 Task: Look for products that are on sale.
Action: Mouse moved to (32, 266)
Screenshot: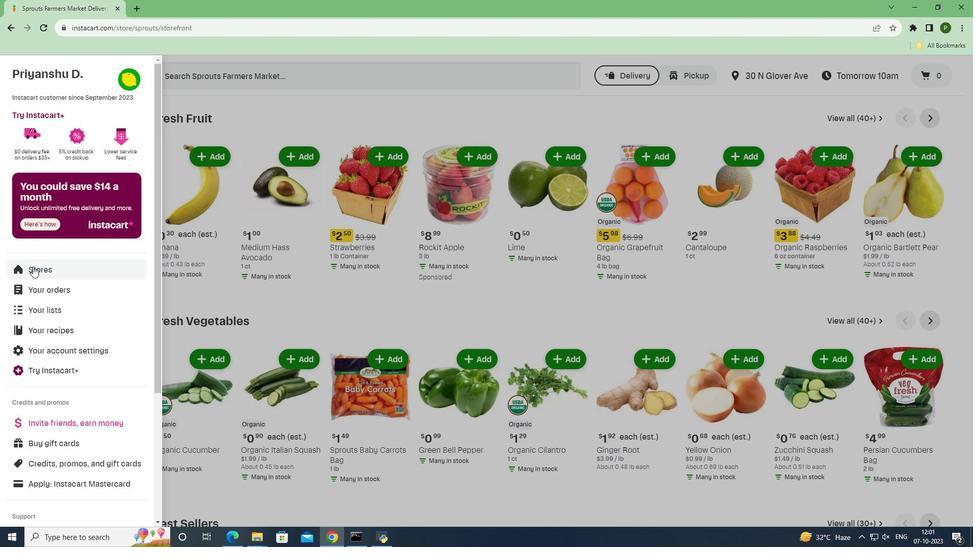 
Action: Mouse pressed left at (32, 266)
Screenshot: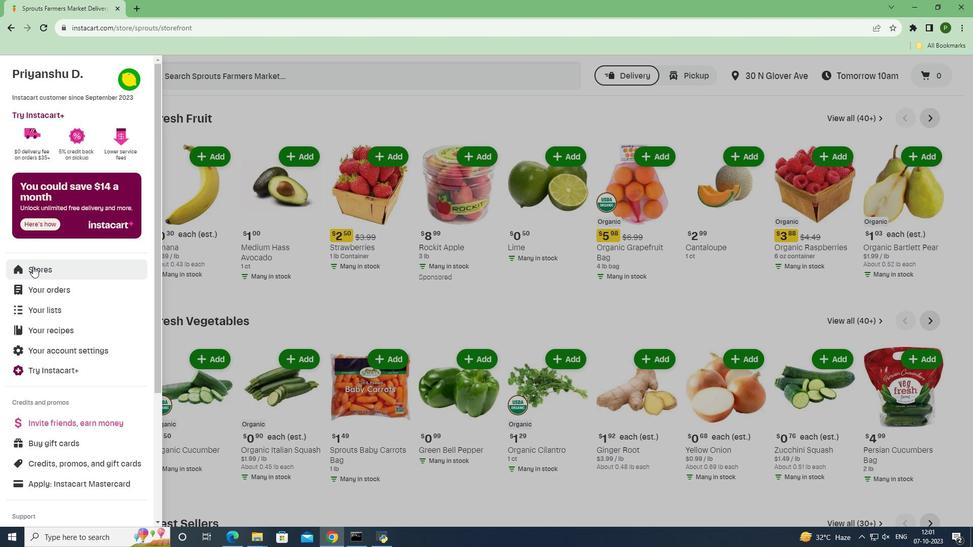 
Action: Mouse moved to (225, 123)
Screenshot: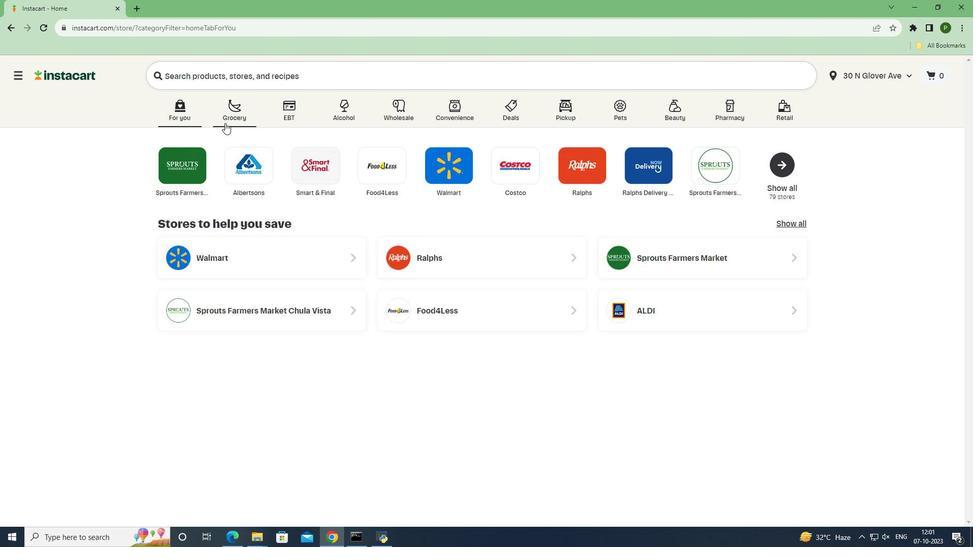 
Action: Mouse pressed left at (225, 123)
Screenshot: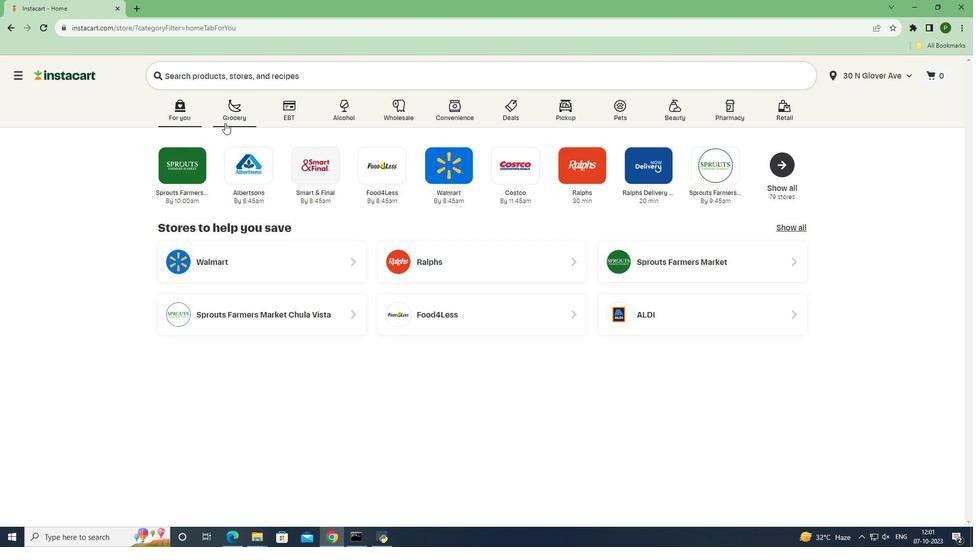 
Action: Mouse moved to (387, 230)
Screenshot: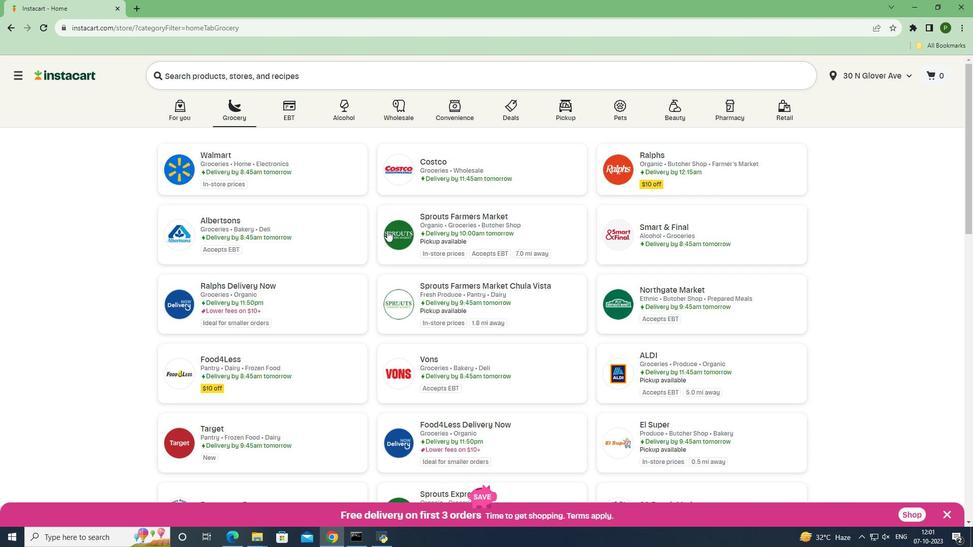 
Action: Mouse pressed left at (387, 230)
Screenshot: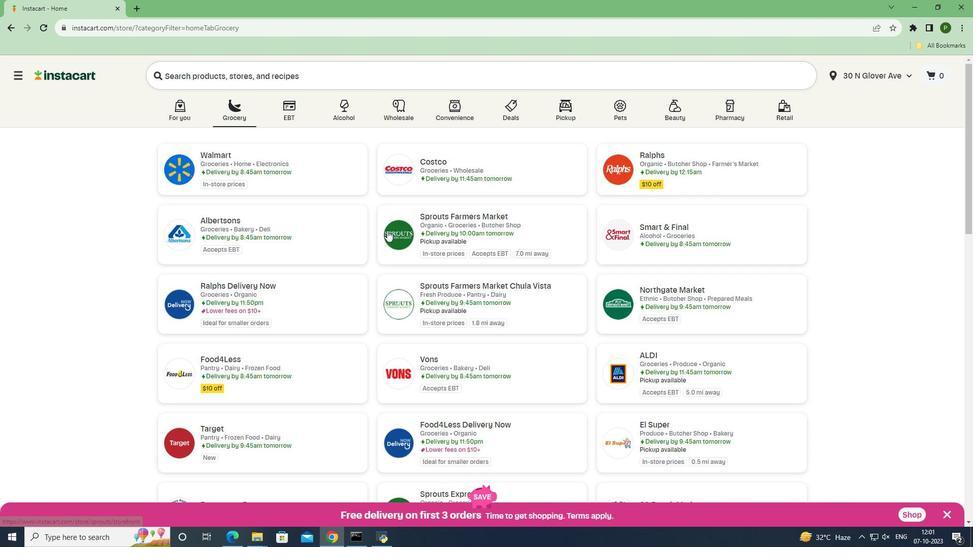 
Action: Mouse moved to (73, 327)
Screenshot: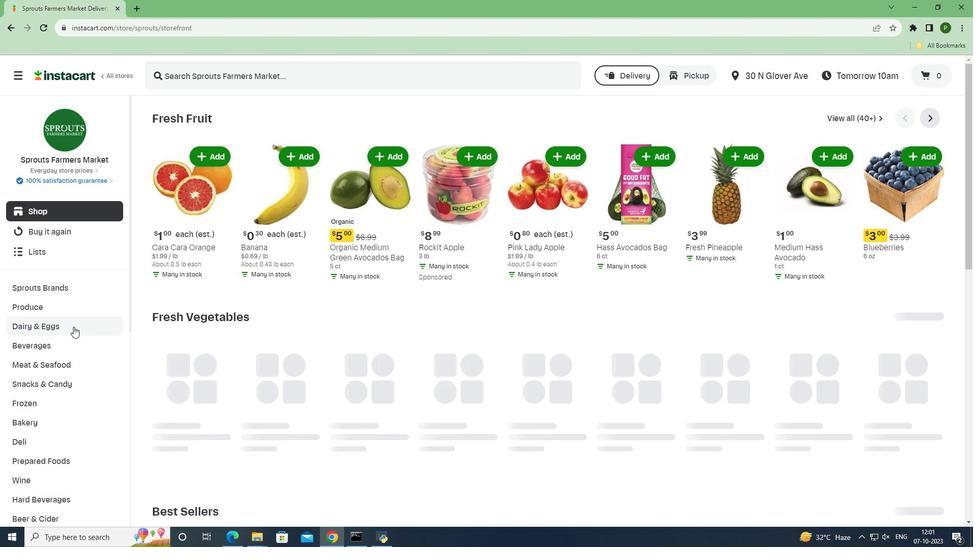 
Action: Mouse pressed left at (73, 327)
Screenshot: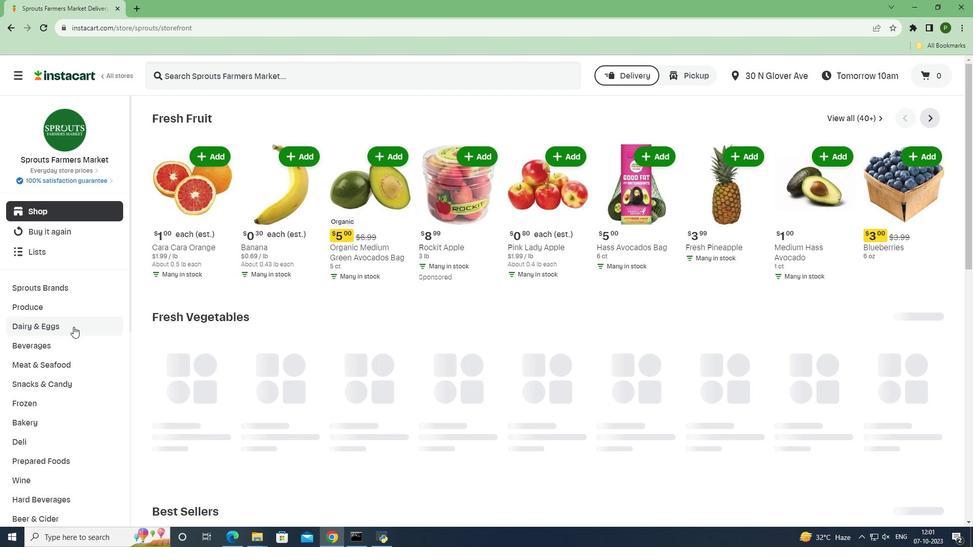 
Action: Mouse moved to (44, 387)
Screenshot: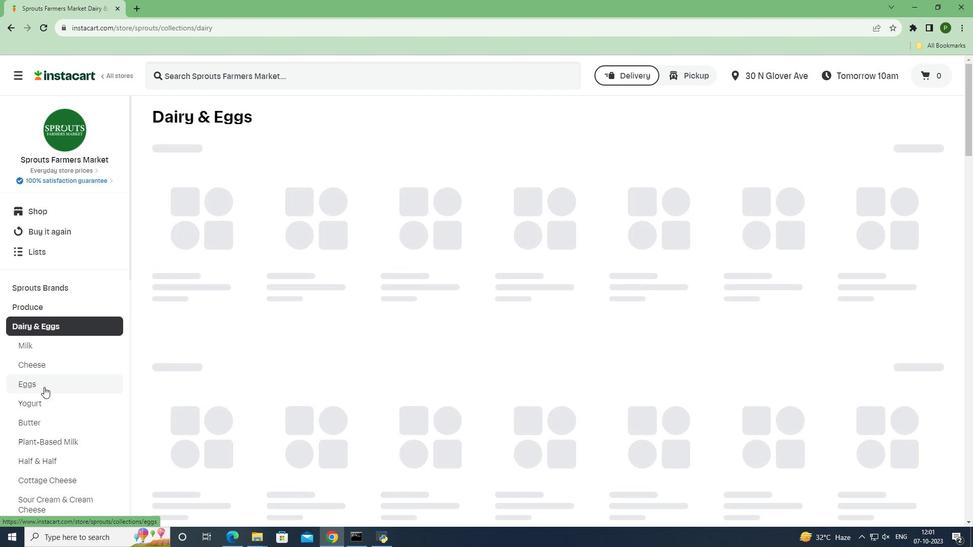 
Action: Mouse pressed left at (44, 387)
Screenshot: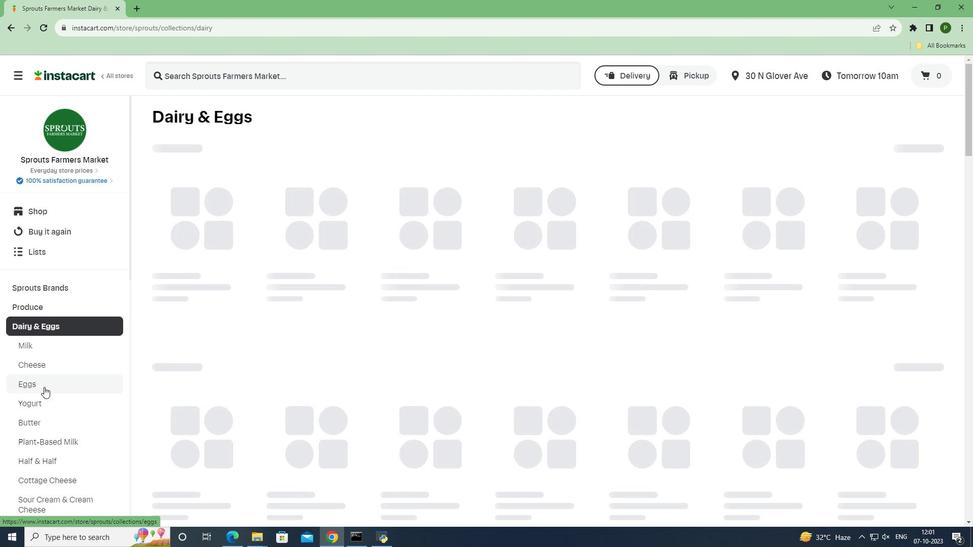 
Action: Mouse moved to (187, 151)
Screenshot: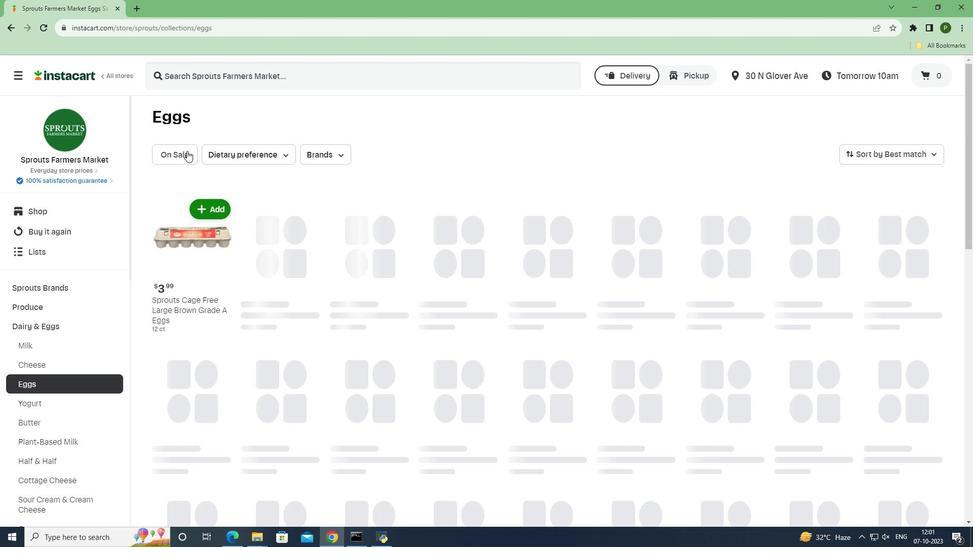 
Action: Mouse pressed left at (187, 151)
Screenshot: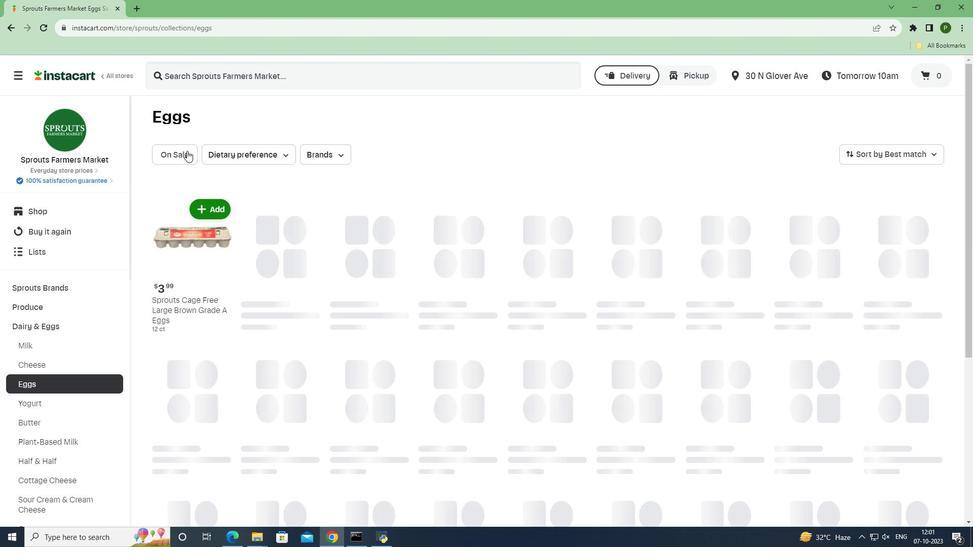 
Action: Mouse moved to (421, 371)
Screenshot: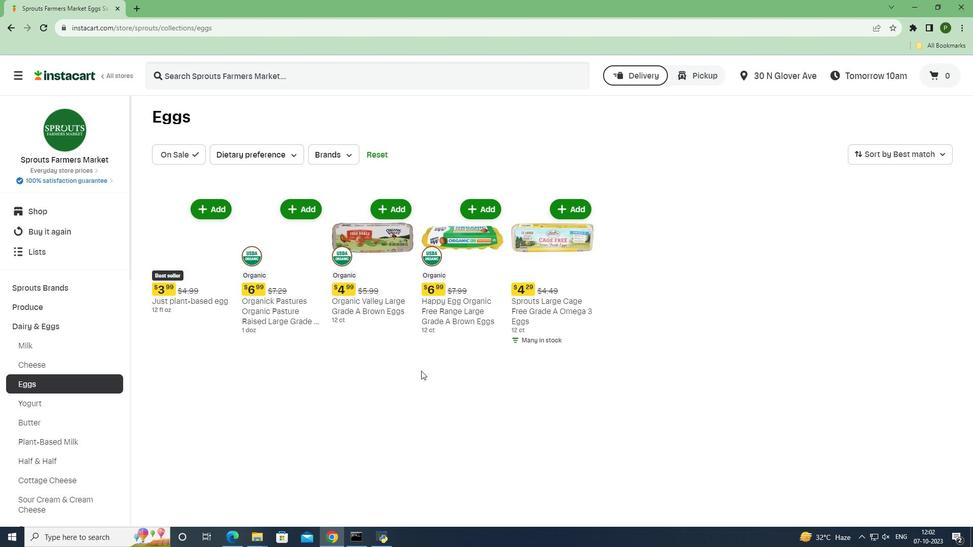 
